 Task: Create a rule when a comment starting with text is posted to a card by me .
Action: Mouse moved to (929, 234)
Screenshot: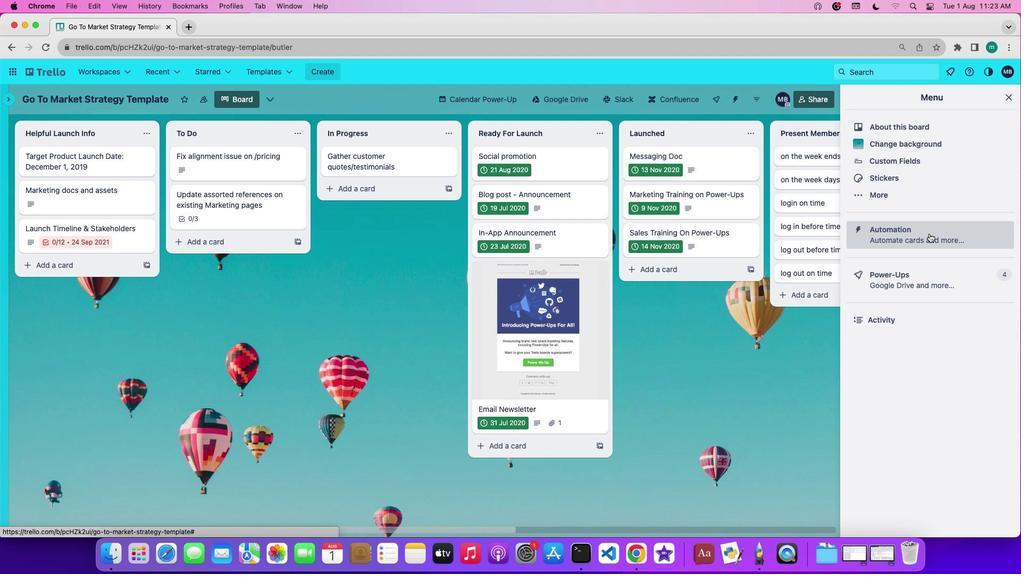 
Action: Mouse pressed left at (929, 234)
Screenshot: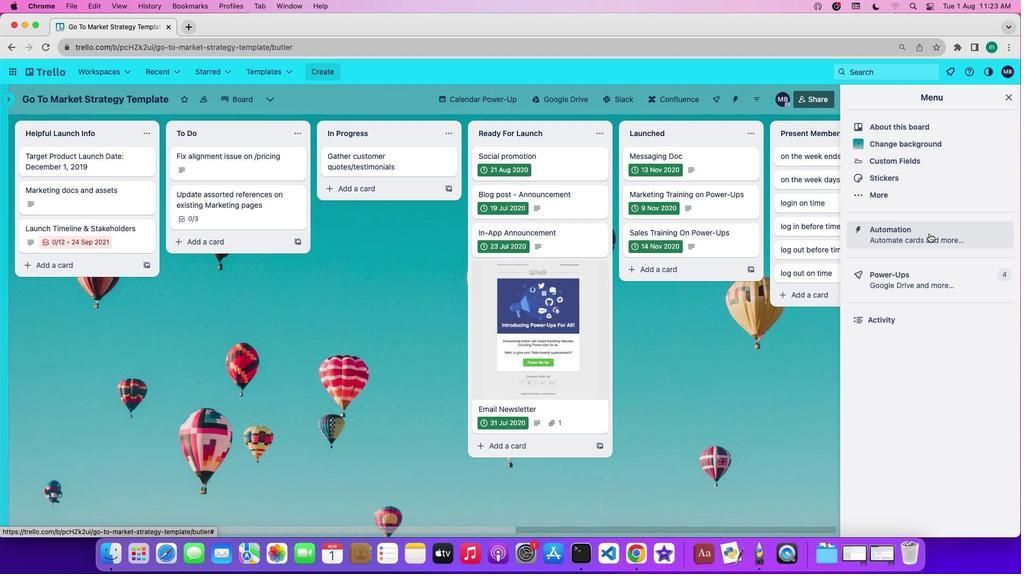 
Action: Mouse moved to (66, 197)
Screenshot: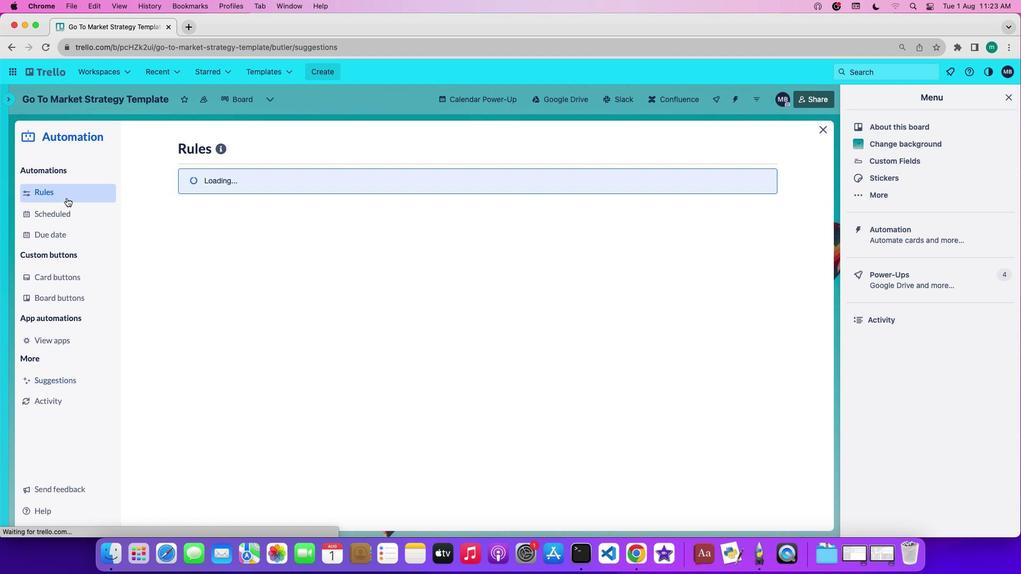 
Action: Mouse pressed left at (66, 197)
Screenshot: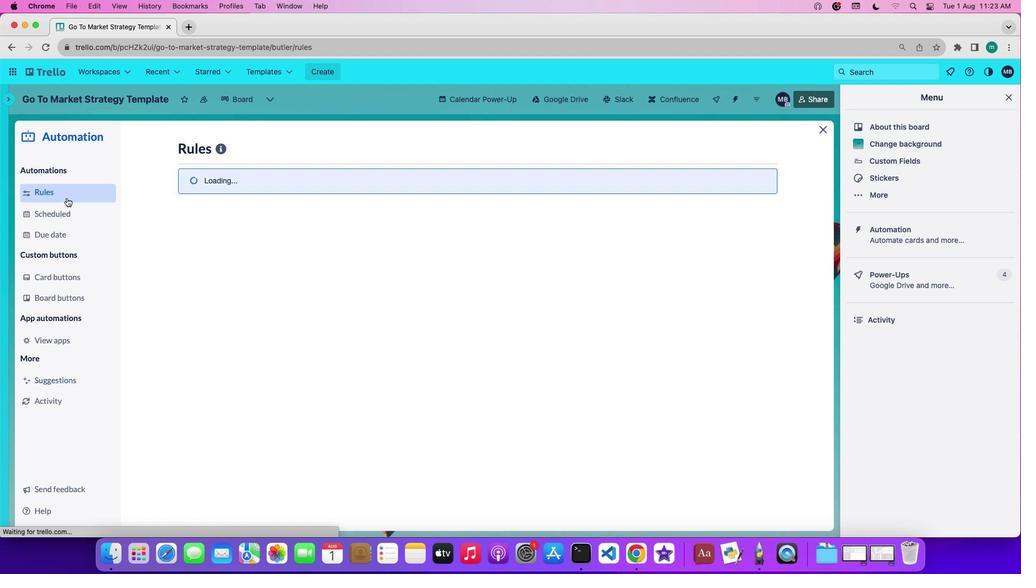 
Action: Mouse moved to (230, 386)
Screenshot: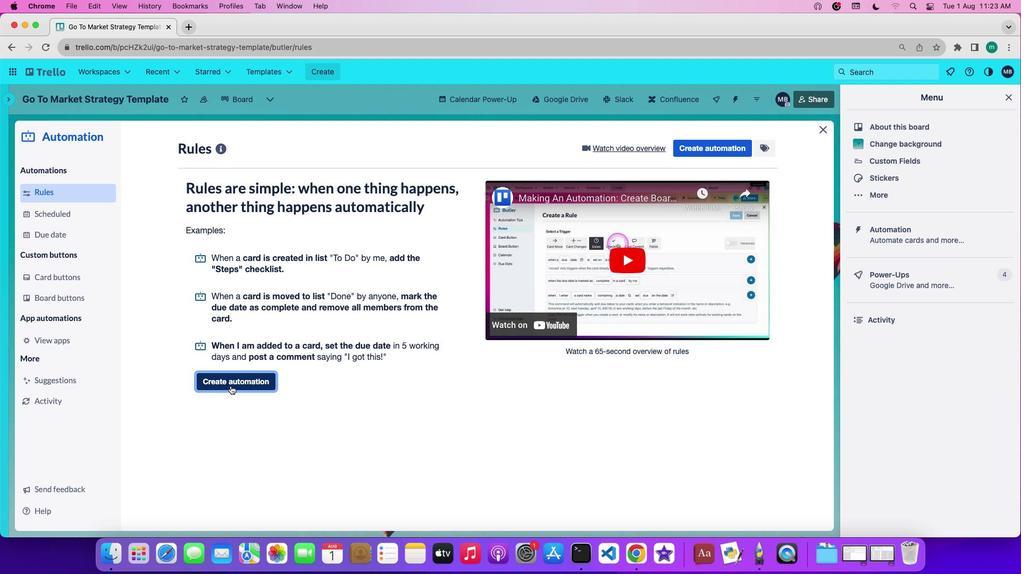
Action: Mouse pressed left at (230, 386)
Screenshot: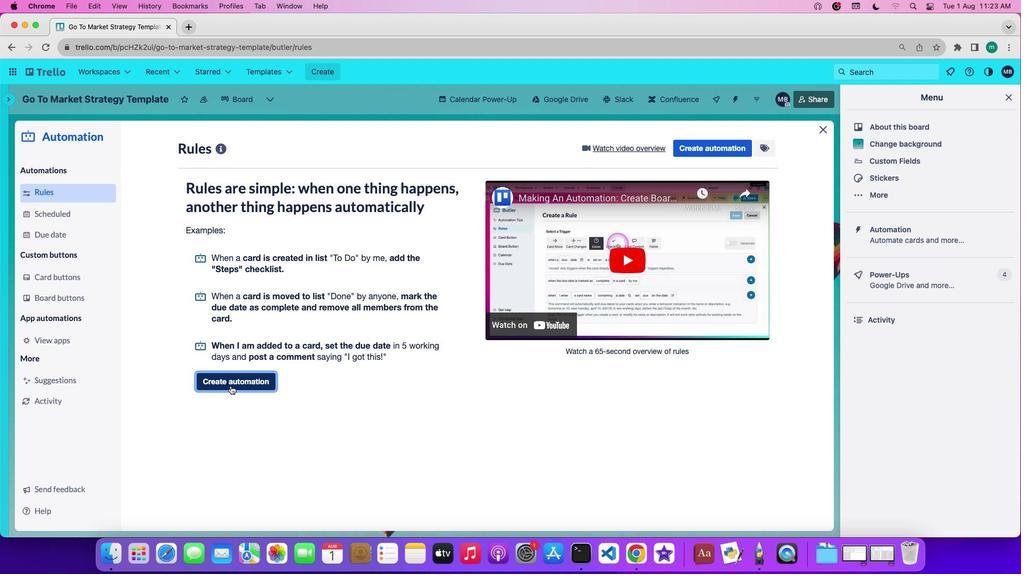 
Action: Mouse moved to (234, 383)
Screenshot: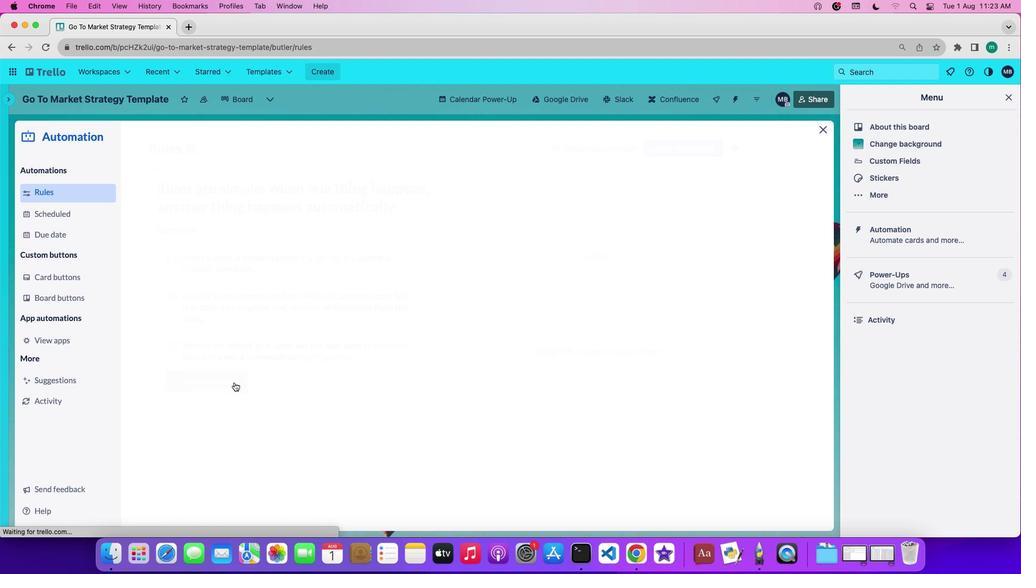 
Action: Mouse pressed left at (234, 383)
Screenshot: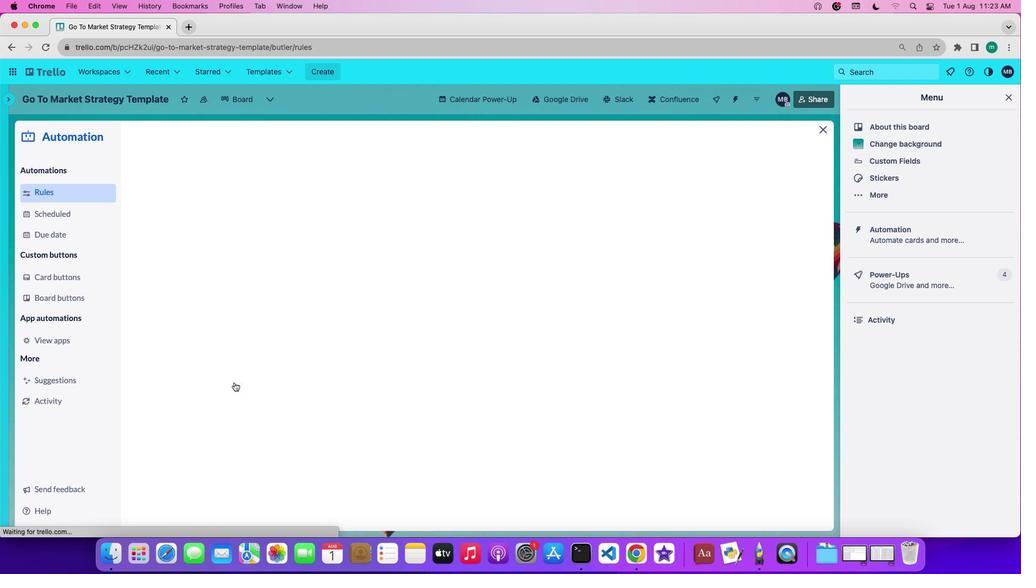 
Action: Mouse moved to (476, 248)
Screenshot: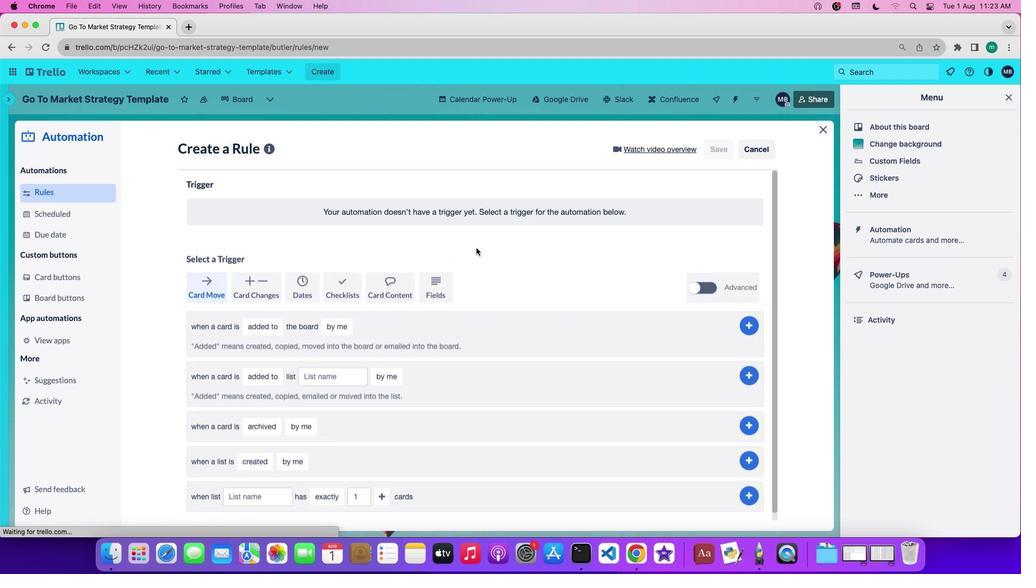 
Action: Mouse pressed left at (476, 248)
Screenshot: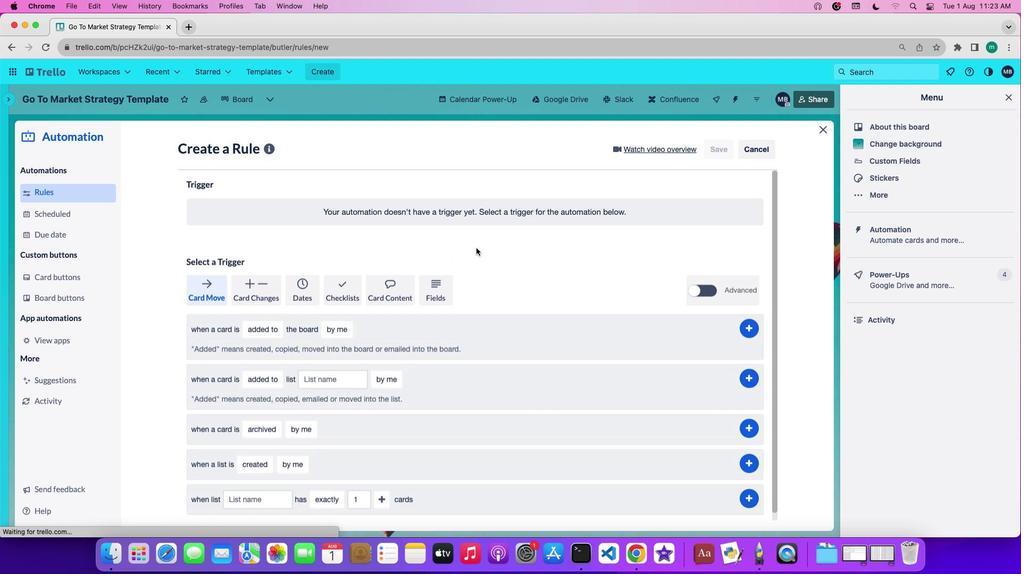 
Action: Mouse moved to (408, 288)
Screenshot: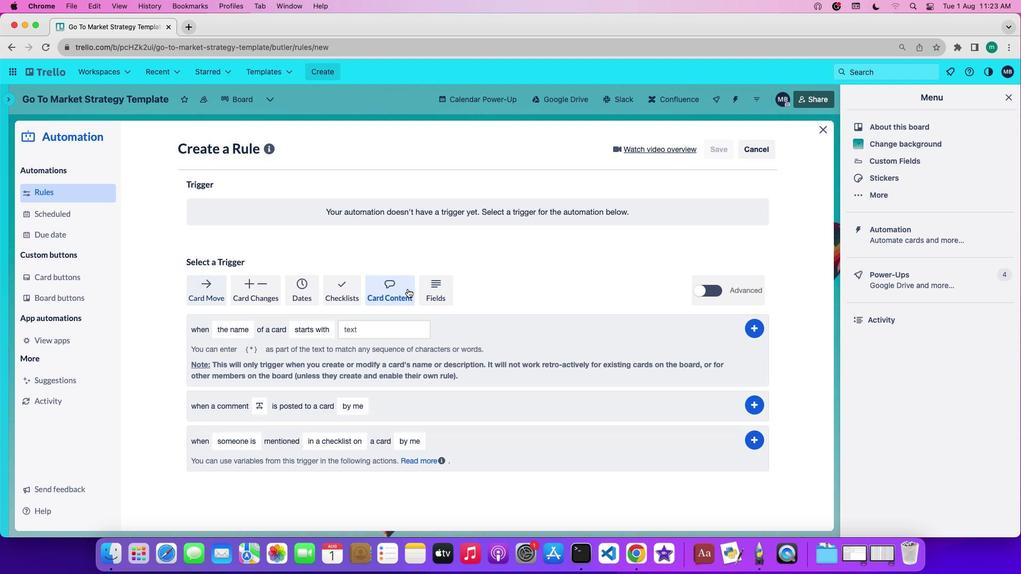 
Action: Mouse pressed left at (408, 288)
Screenshot: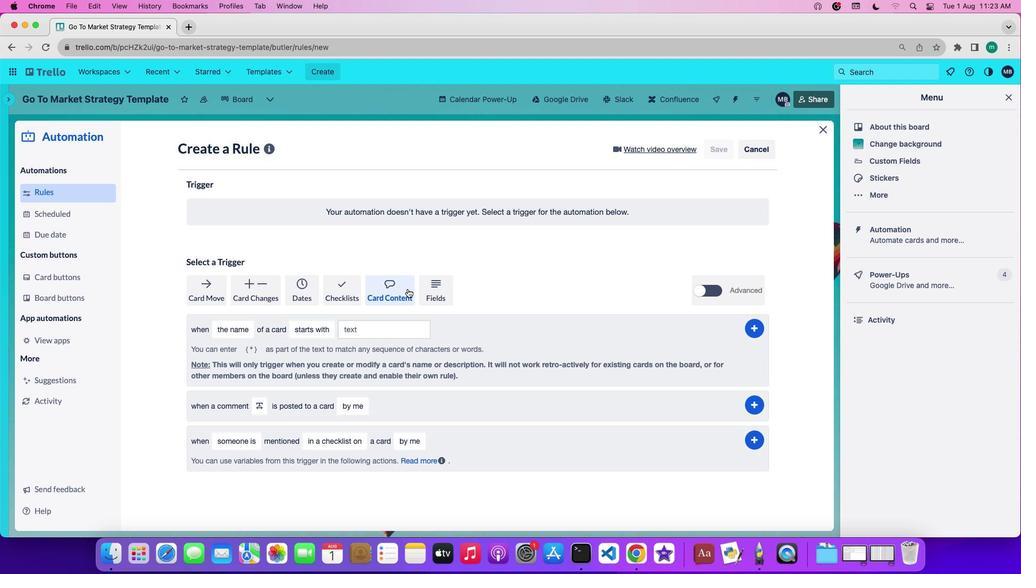 
Action: Mouse moved to (261, 405)
Screenshot: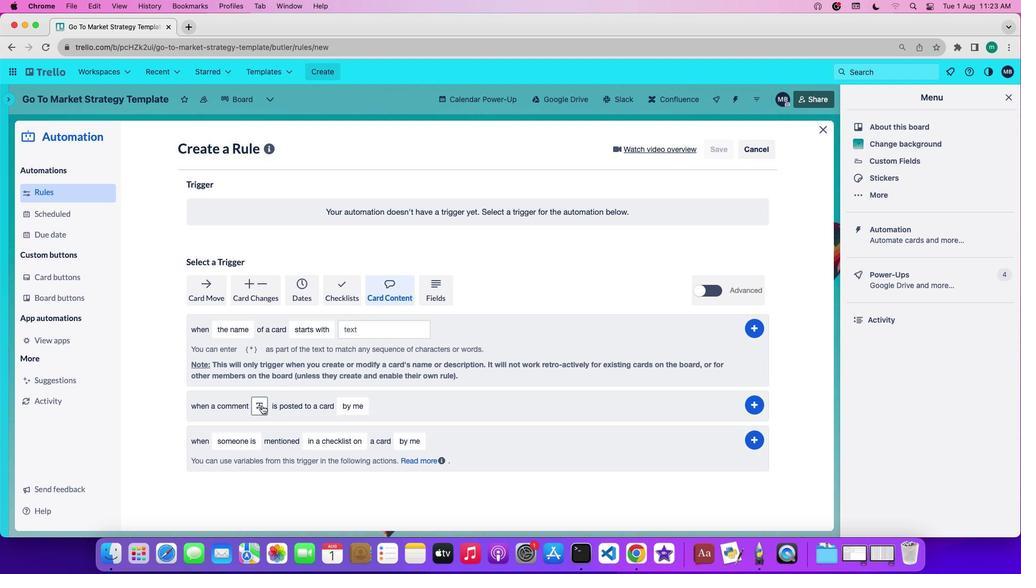 
Action: Mouse pressed left at (261, 405)
Screenshot: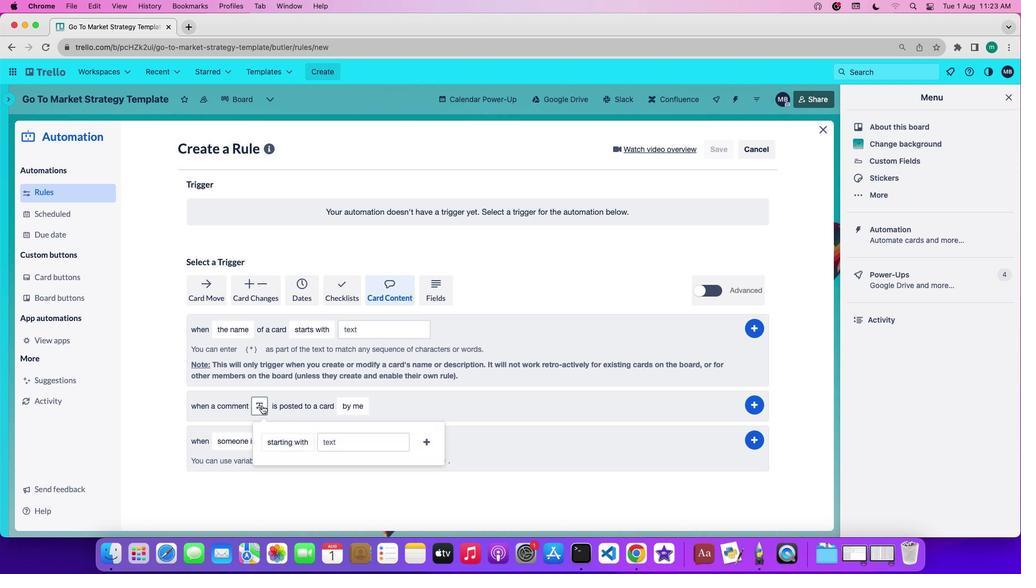 
Action: Mouse moved to (290, 440)
Screenshot: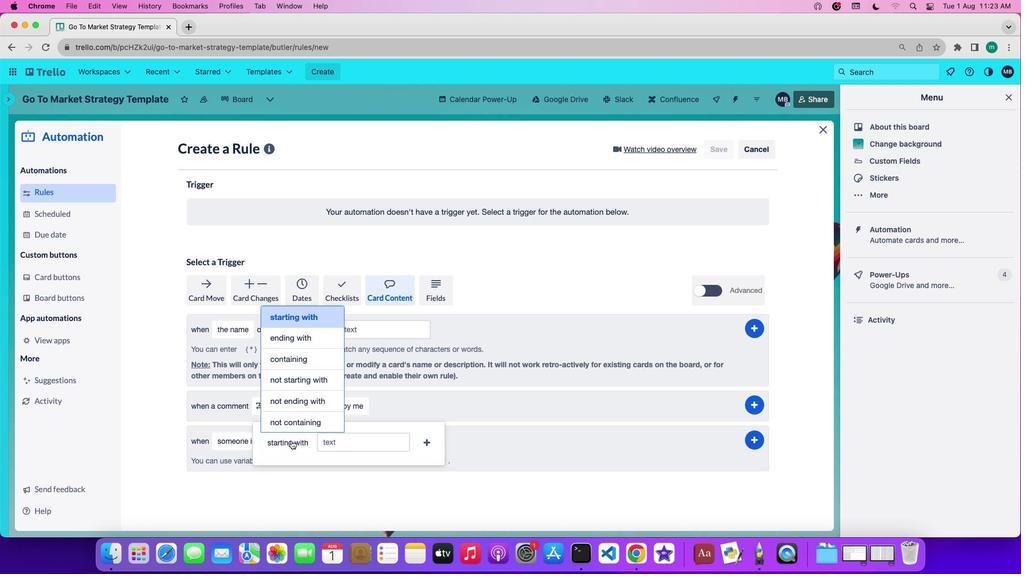 
Action: Mouse pressed left at (290, 440)
Screenshot: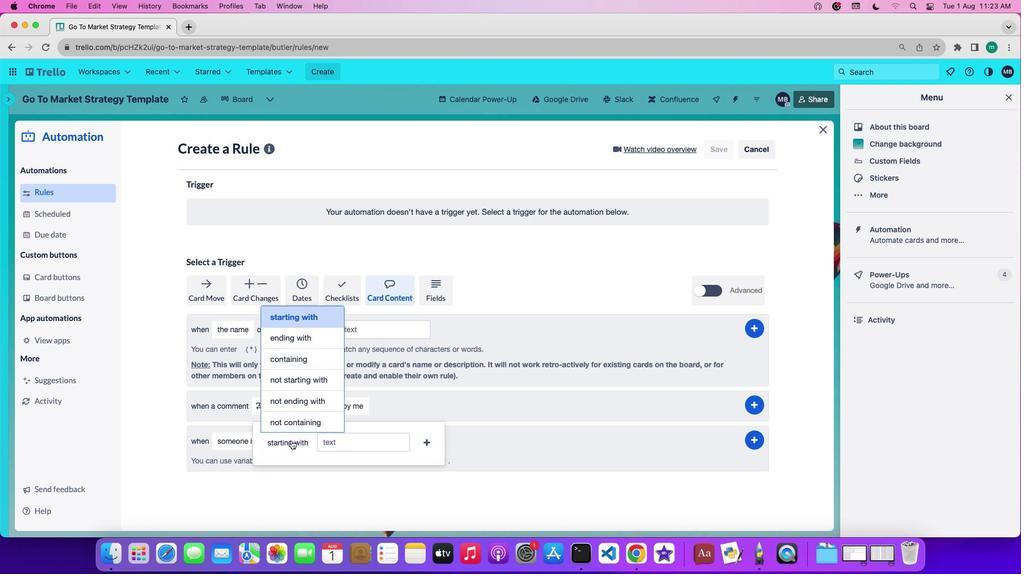 
Action: Mouse moved to (306, 313)
Screenshot: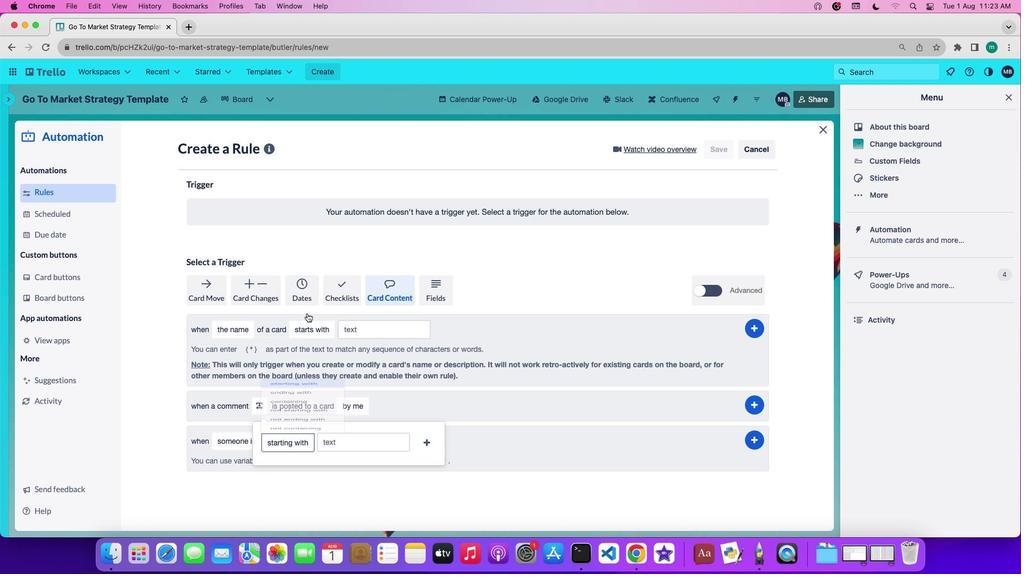 
Action: Mouse pressed left at (306, 313)
Screenshot: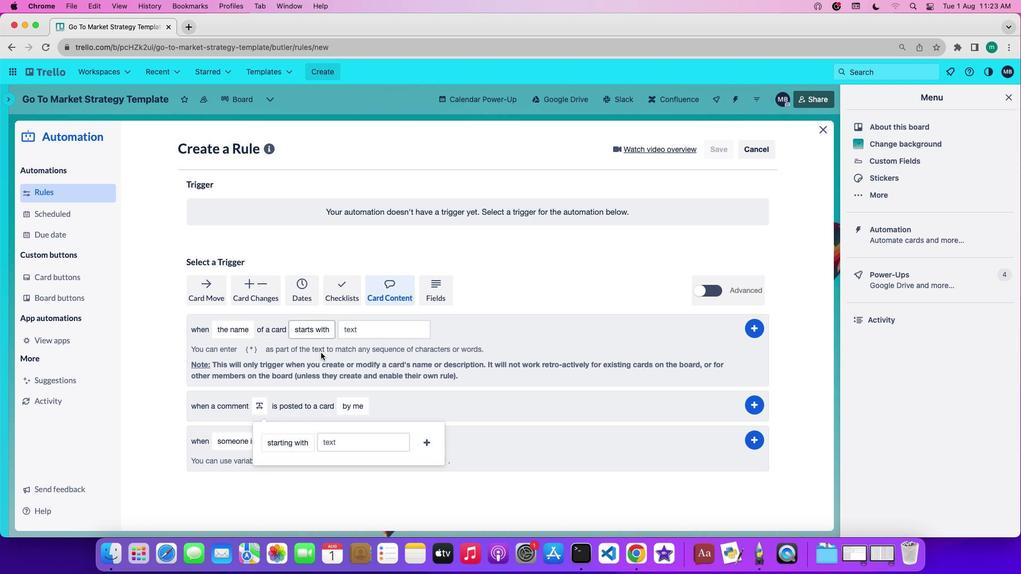 
Action: Mouse moved to (352, 438)
Screenshot: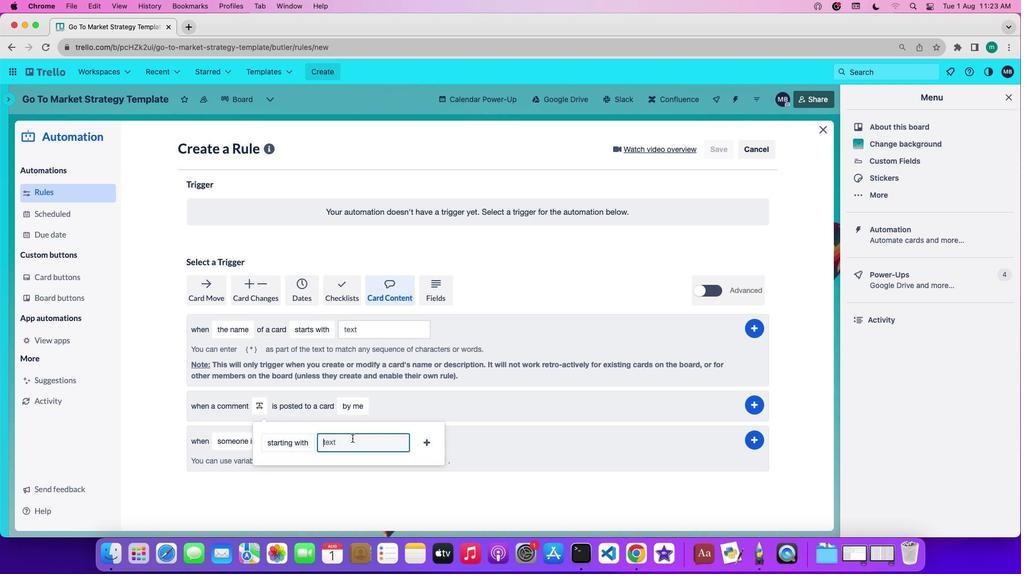 
Action: Mouse pressed left at (352, 438)
Screenshot: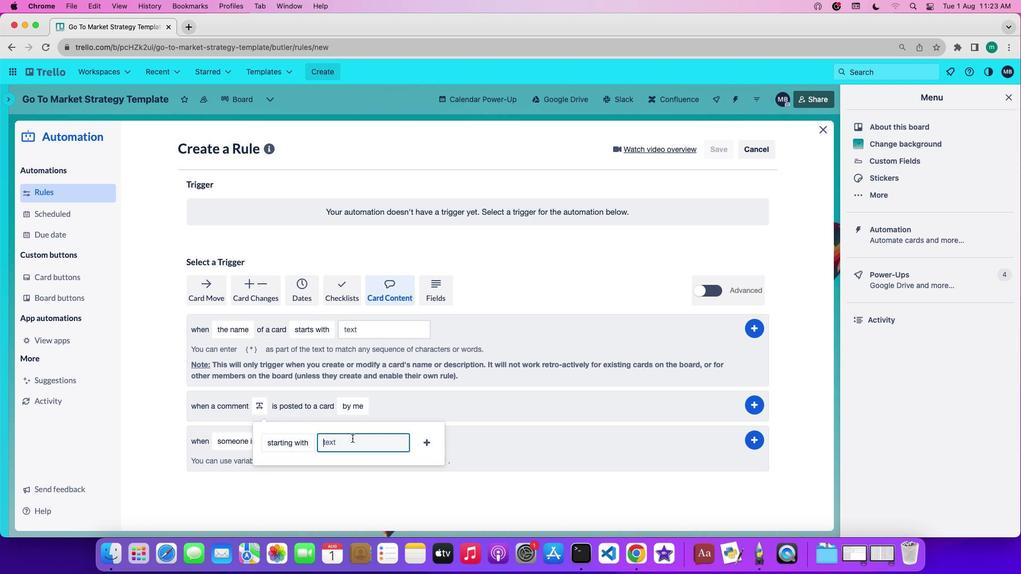 
Action: Mouse moved to (350, 439)
Screenshot: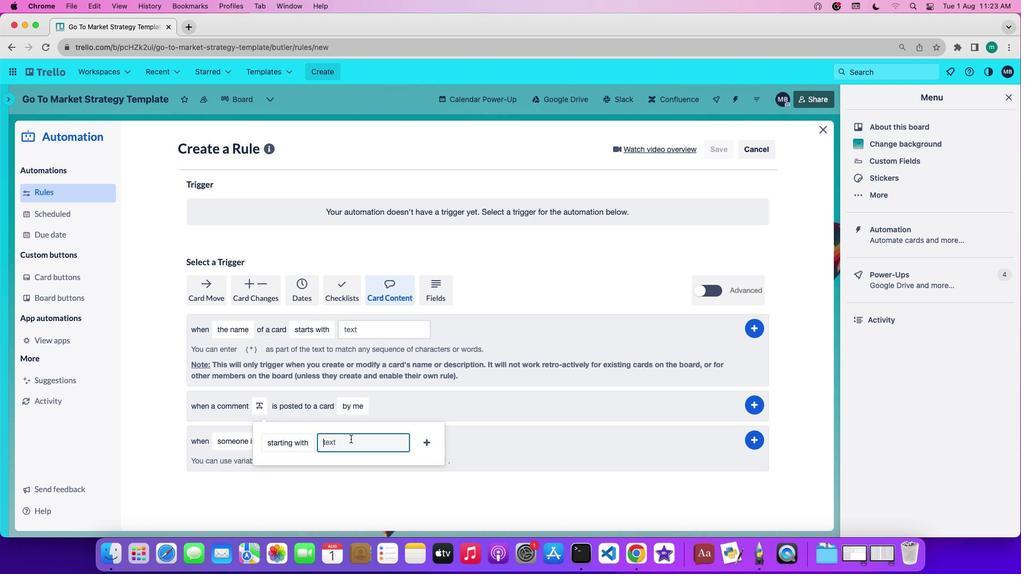 
Action: Key pressed 'T''E''X''T'
Screenshot: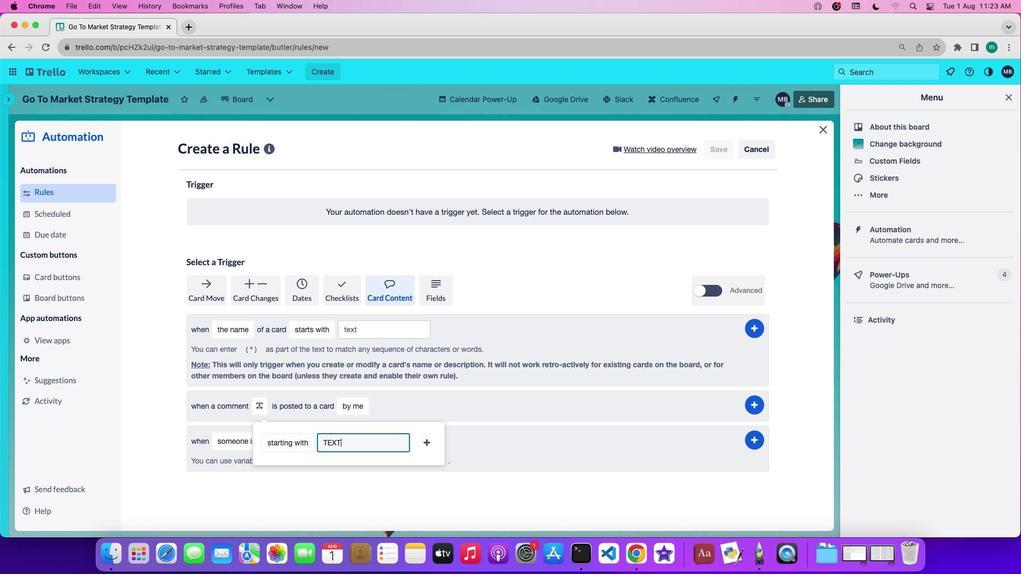 
Action: Mouse moved to (412, 443)
Screenshot: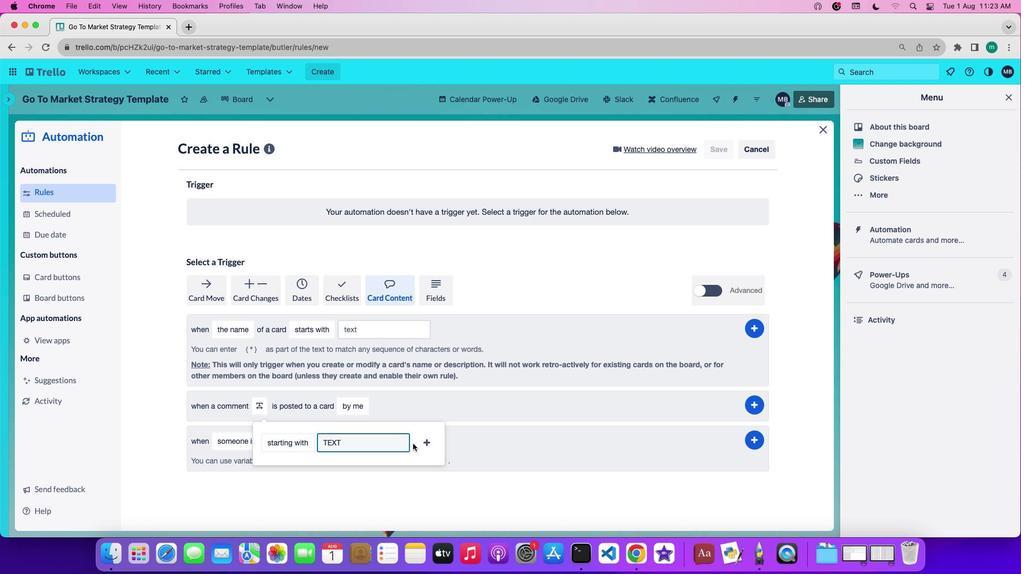 
Action: Key pressed Key.backspaceKey.backspaceKey.backspaceKey.backspaceKey.shiftKey.caps_lock't''e''x''t'
Screenshot: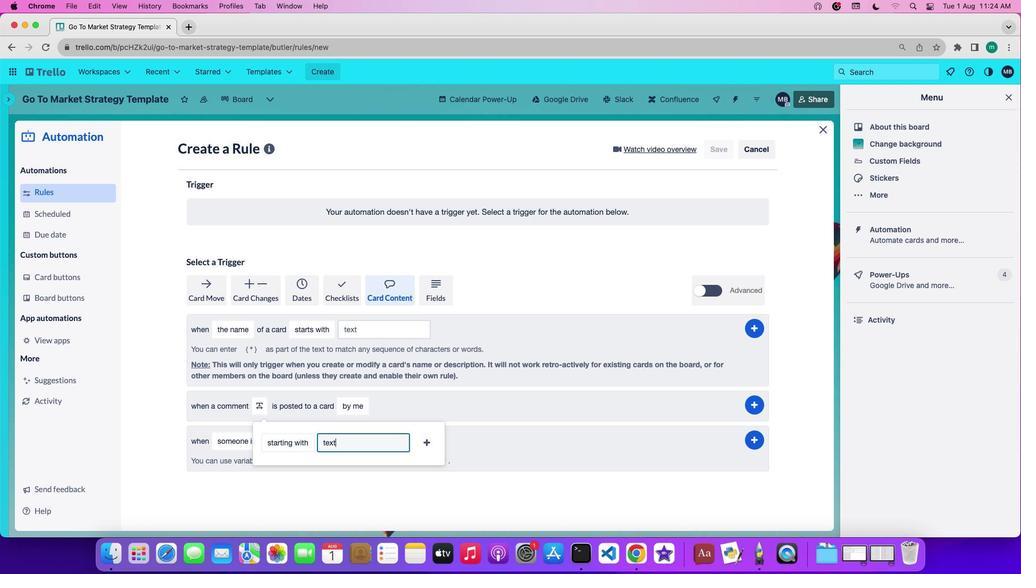 
Action: Mouse moved to (427, 441)
Screenshot: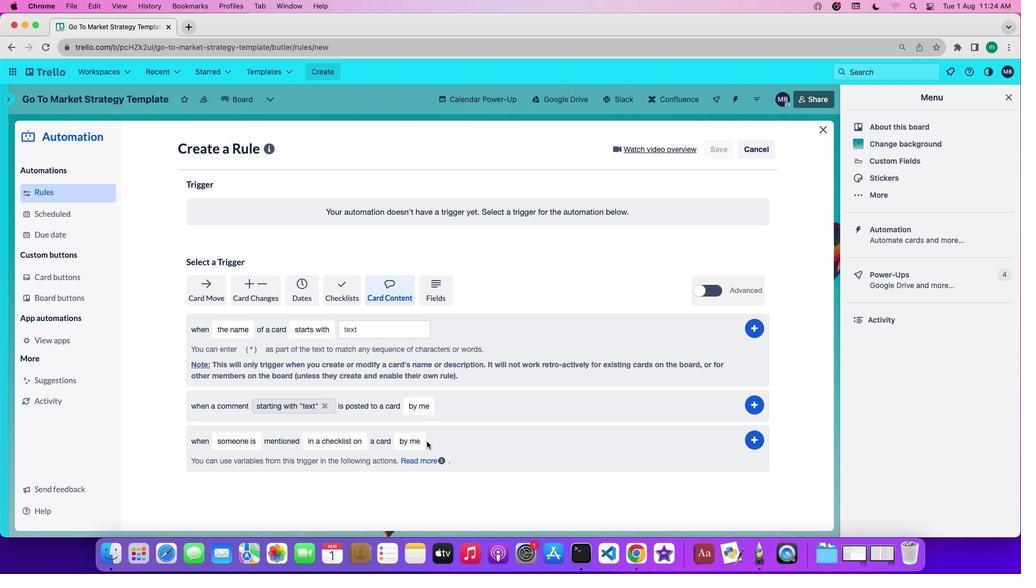 
Action: Mouse pressed left at (427, 441)
Screenshot: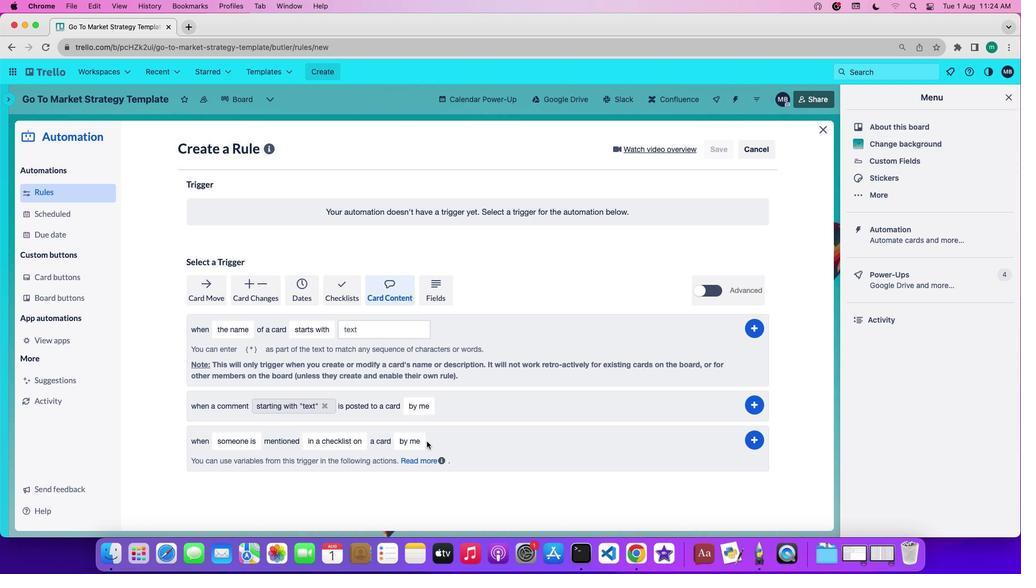 
Action: Mouse moved to (423, 404)
Screenshot: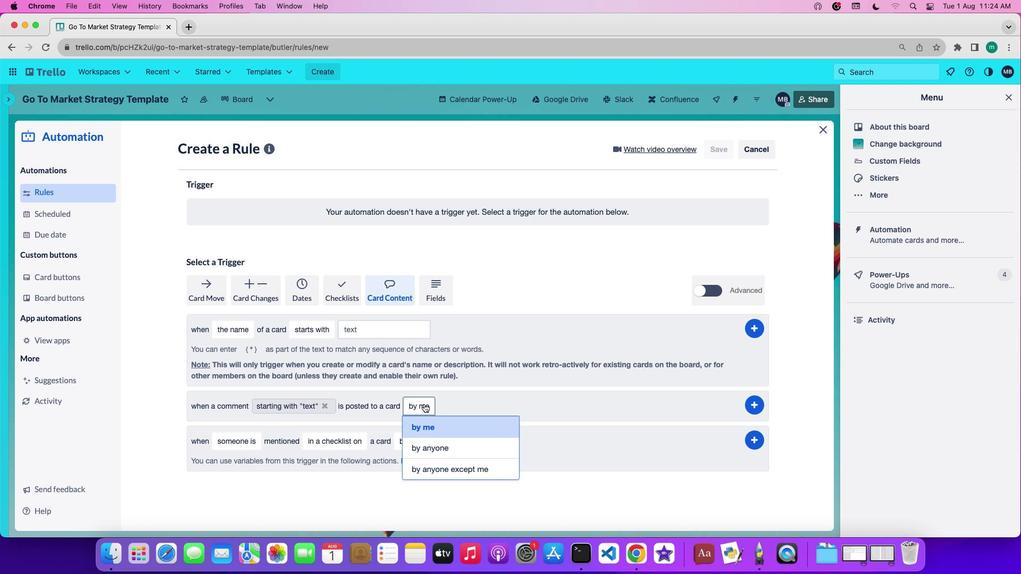 
Action: Mouse pressed left at (423, 404)
Screenshot: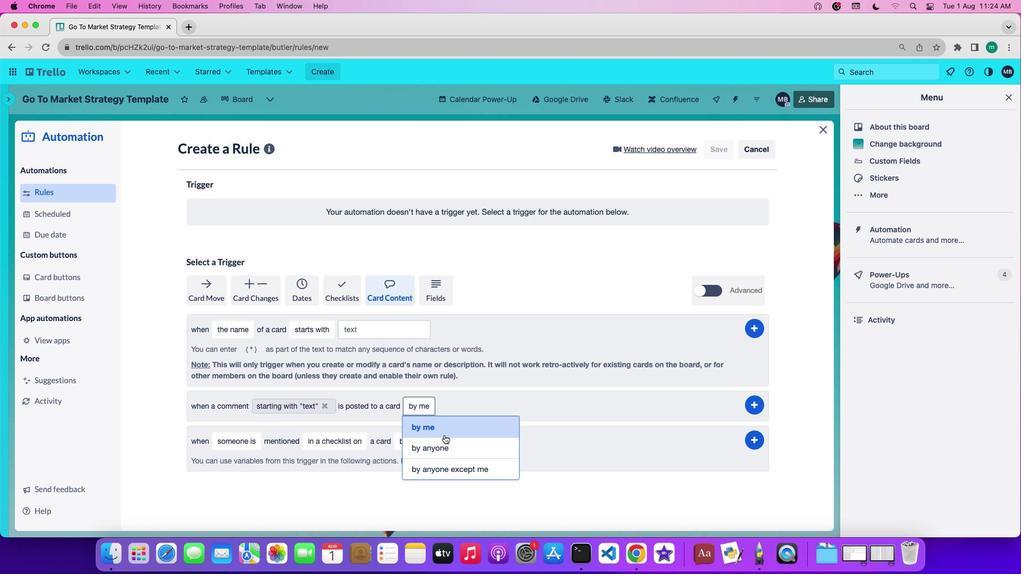 
Action: Mouse moved to (452, 429)
Screenshot: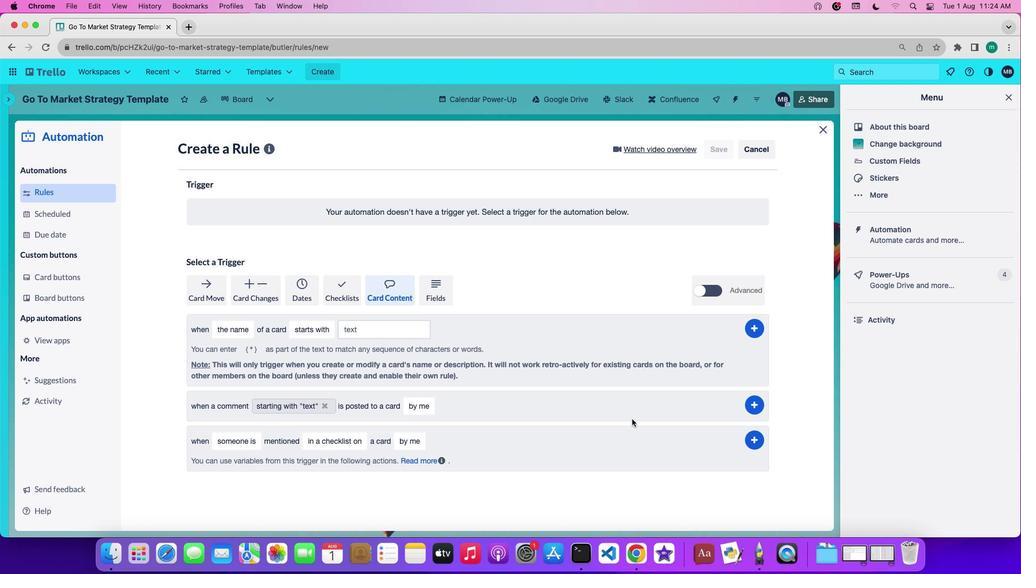 
Action: Mouse pressed left at (452, 429)
Screenshot: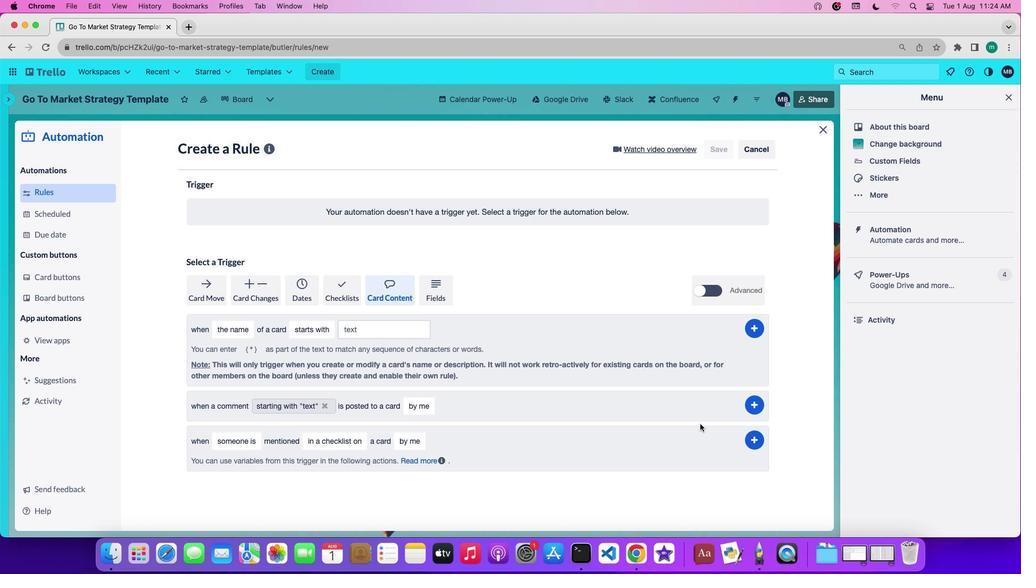 
Action: Mouse moved to (755, 407)
Screenshot: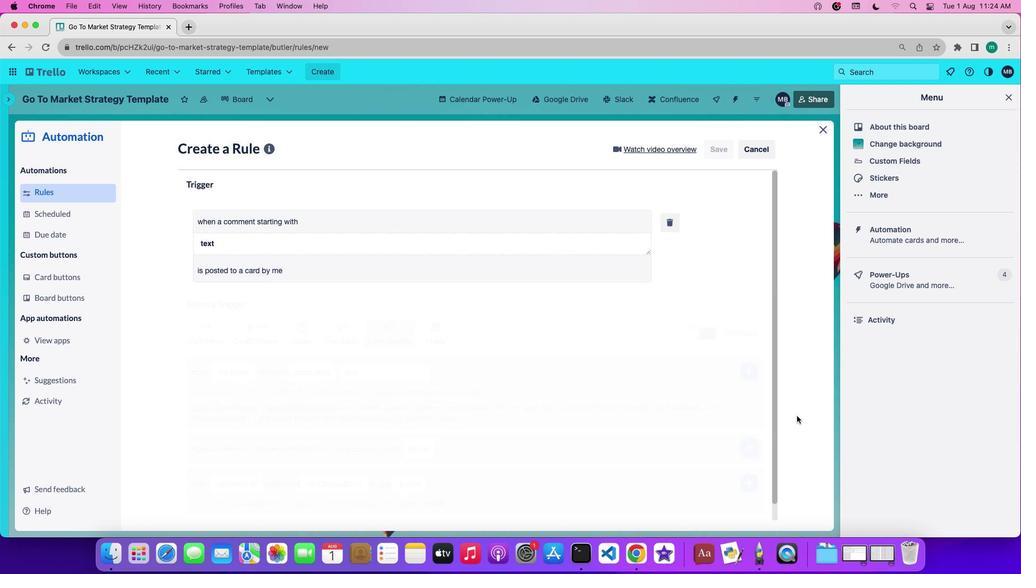 
Action: Mouse pressed left at (755, 407)
Screenshot: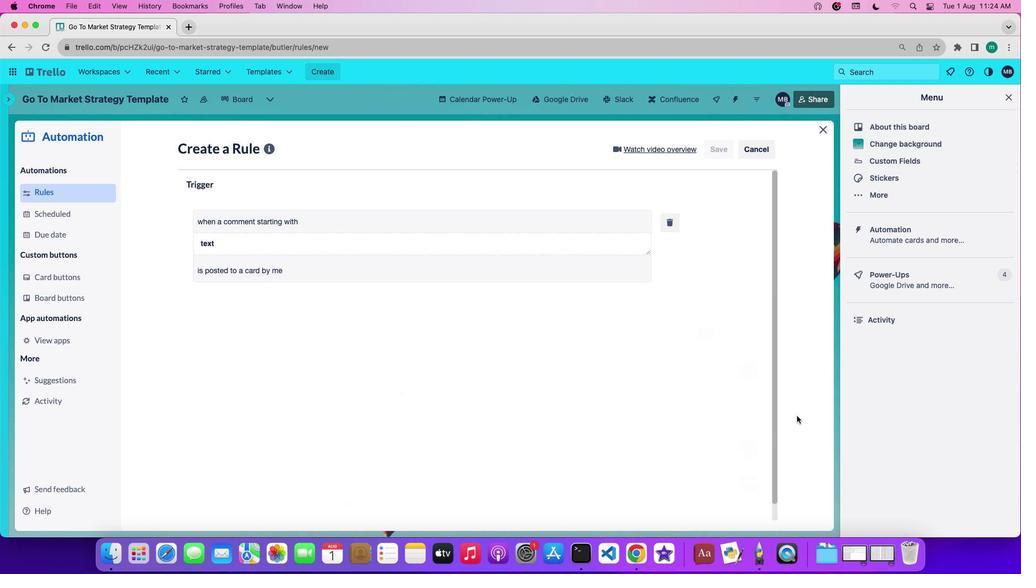 
Action: Mouse moved to (797, 416)
Screenshot: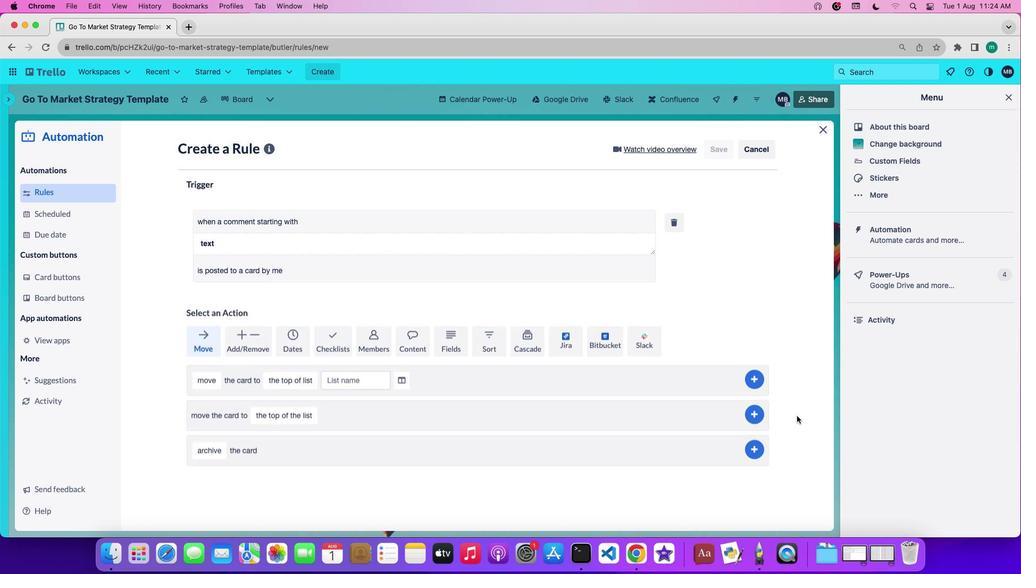 
